 Task: Start a Sprint called Sprint0005 in Scrum Project Project0002 in Jira
Action: Mouse moved to (339, 380)
Screenshot: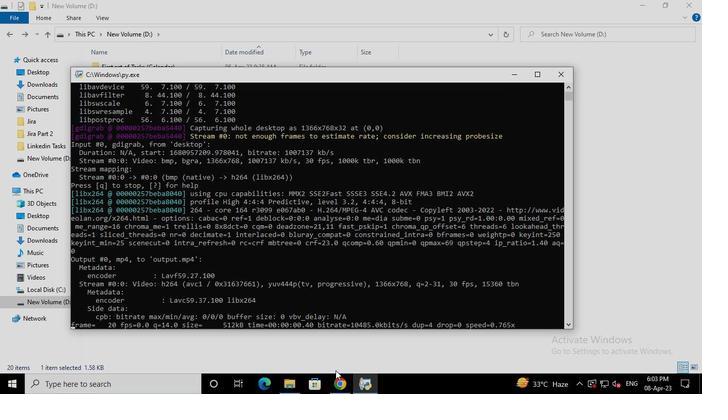 
Action: Mouse pressed left at (339, 380)
Screenshot: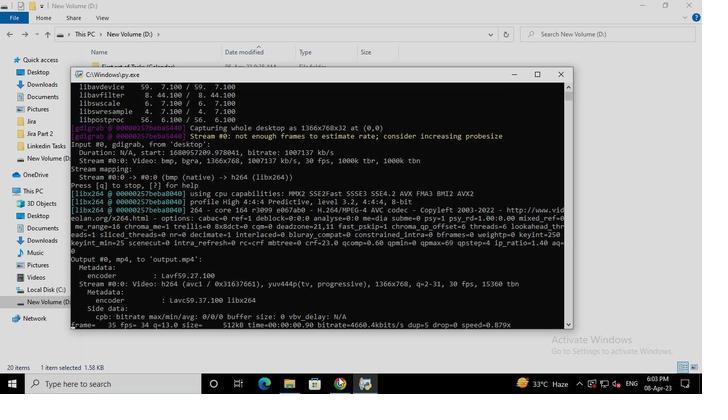 
Action: Mouse moved to (69, 160)
Screenshot: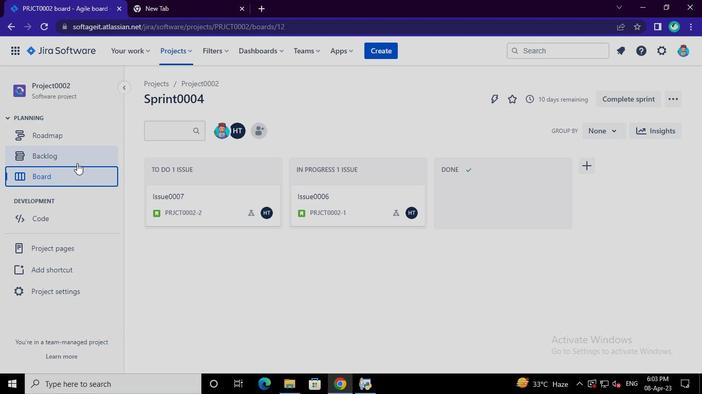
Action: Mouse pressed left at (69, 160)
Screenshot: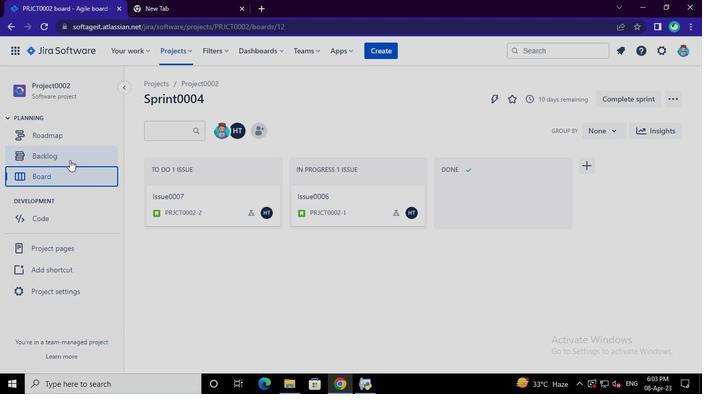 
Action: Mouse moved to (617, 274)
Screenshot: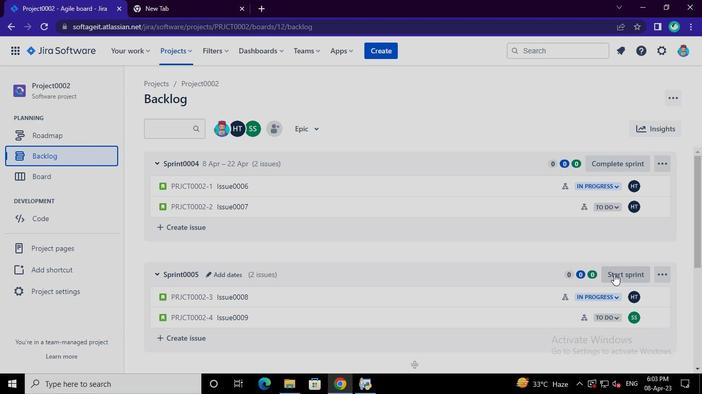 
Action: Mouse pressed left at (617, 274)
Screenshot: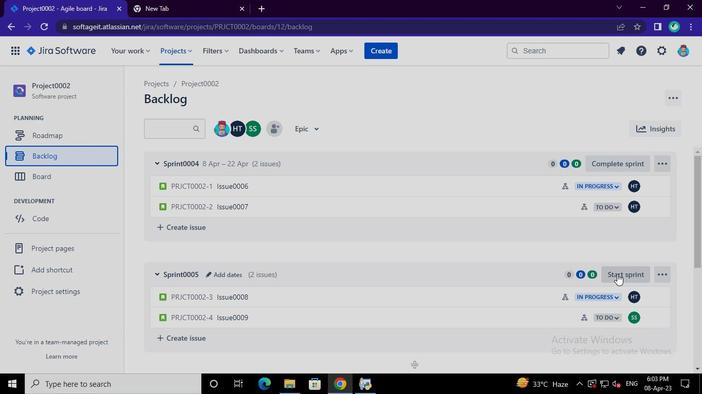 
Action: Mouse moved to (439, 354)
Screenshot: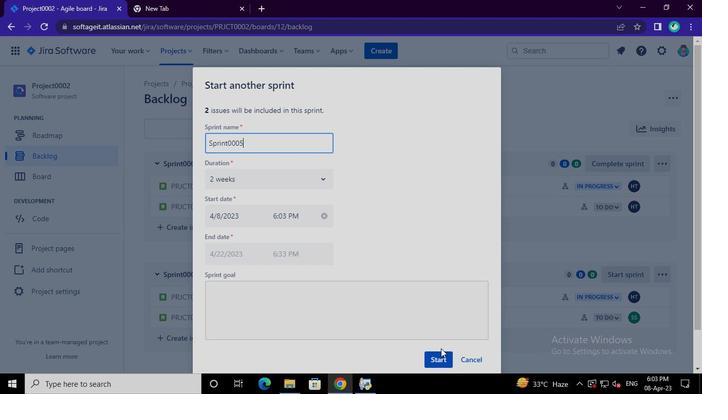 
Action: Mouse pressed left at (439, 354)
Screenshot: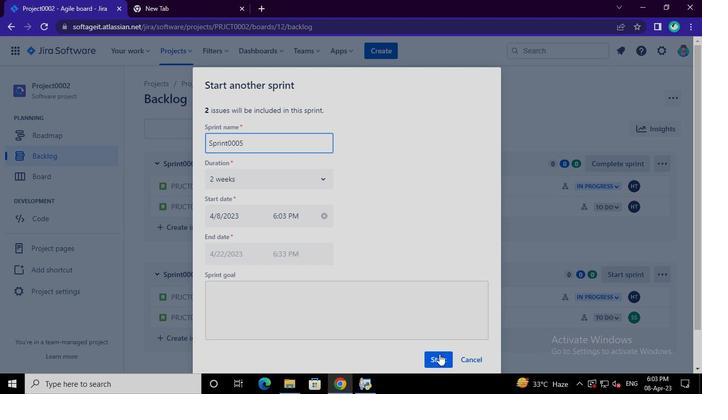 
Action: Mouse moved to (370, 382)
Screenshot: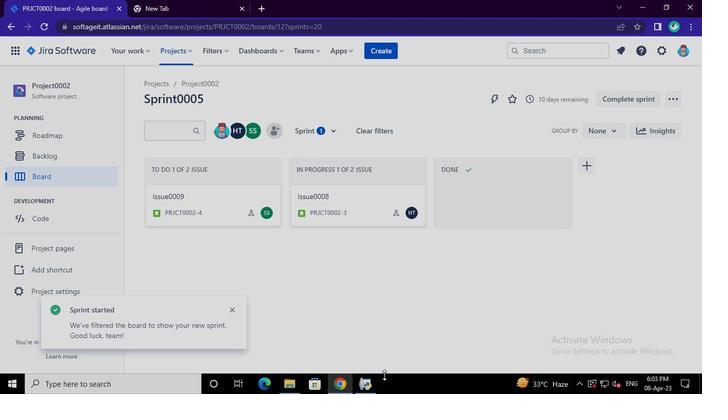 
Action: Mouse pressed left at (370, 382)
Screenshot: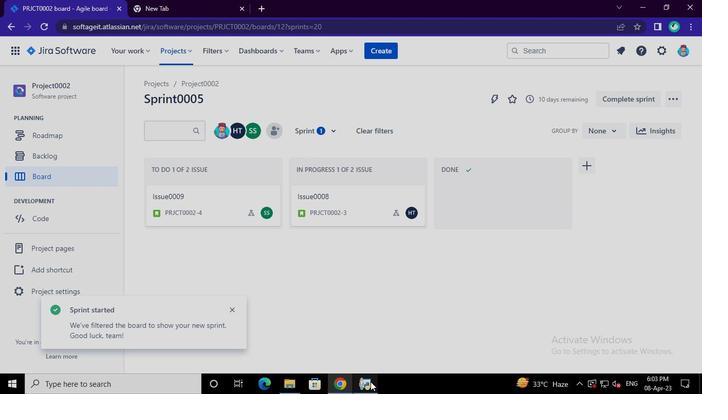 
Action: Mouse moved to (561, 73)
Screenshot: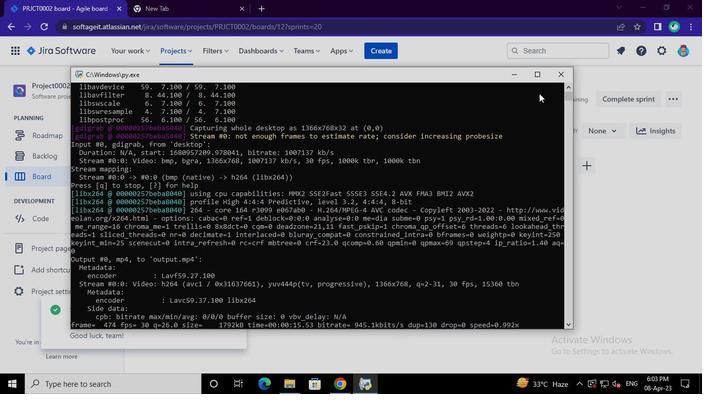 
Action: Mouse pressed left at (561, 73)
Screenshot: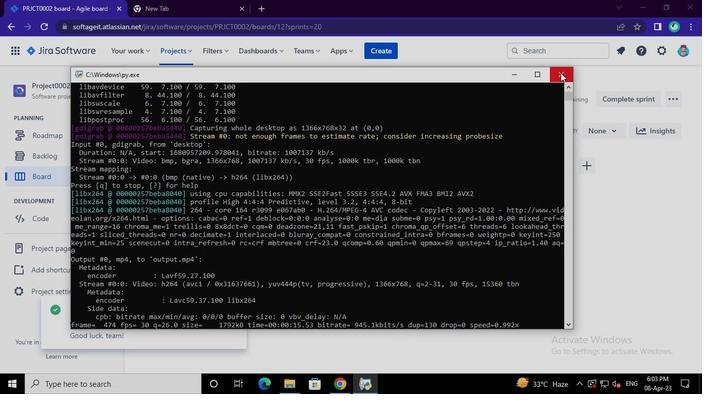 
